 Task: Select economic empowerment as the cause.
Action: Mouse moved to (851, 120)
Screenshot: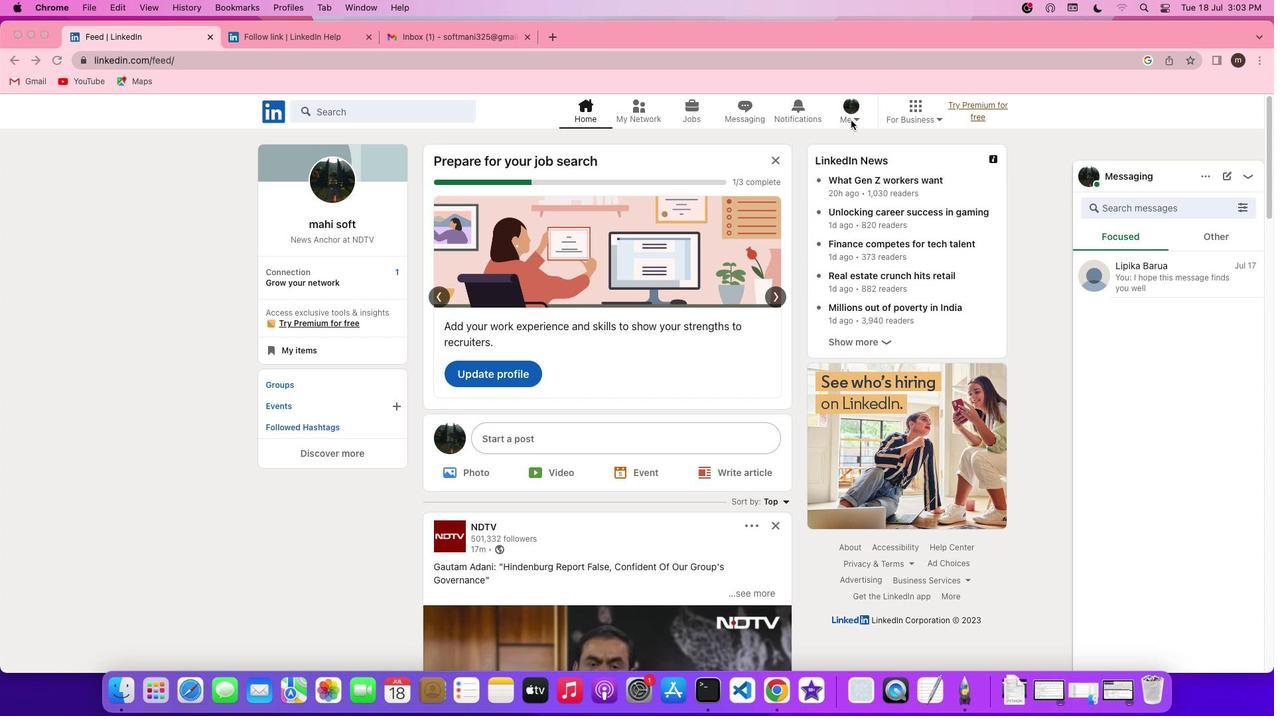 
Action: Mouse pressed left at (851, 120)
Screenshot: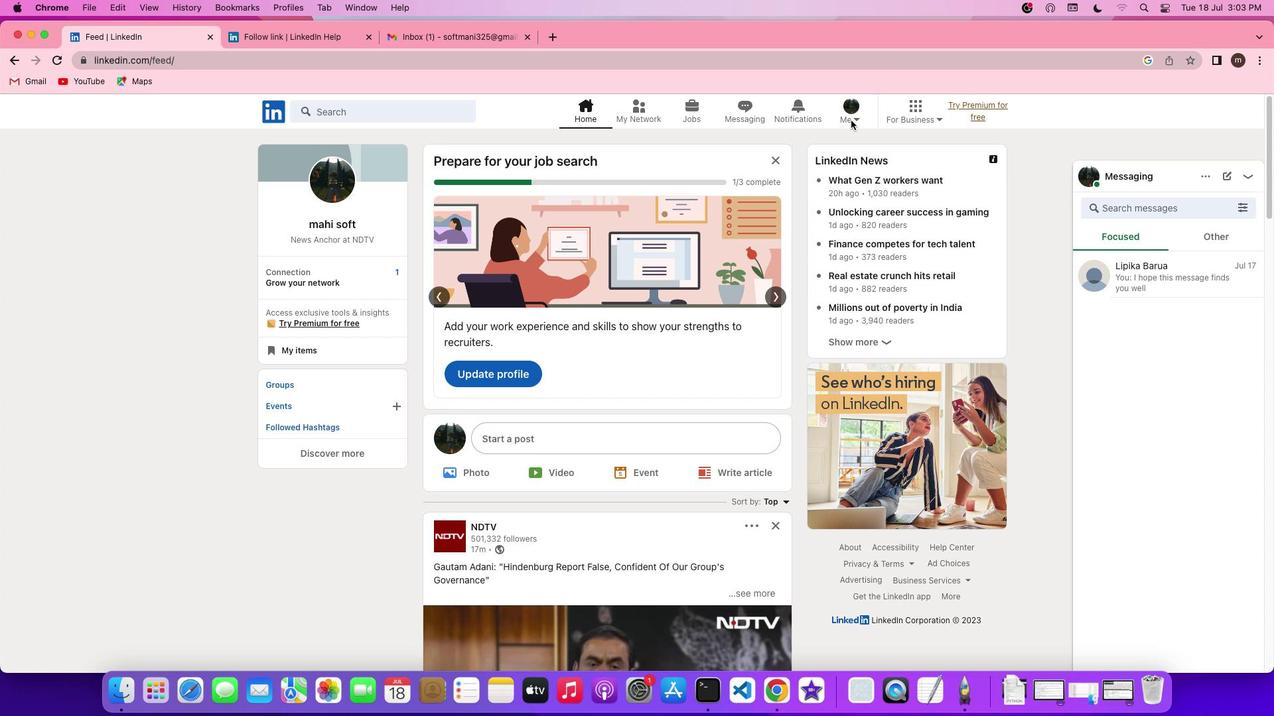 
Action: Mouse moved to (857, 118)
Screenshot: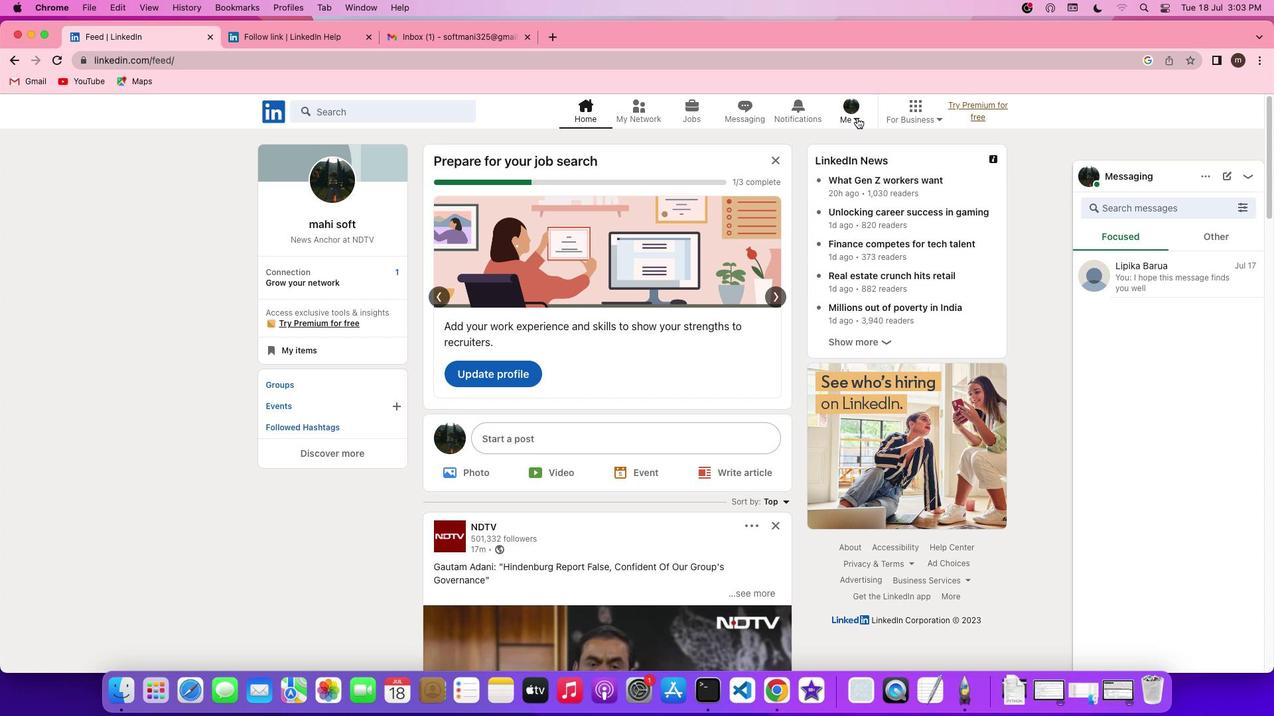 
Action: Mouse pressed left at (857, 118)
Screenshot: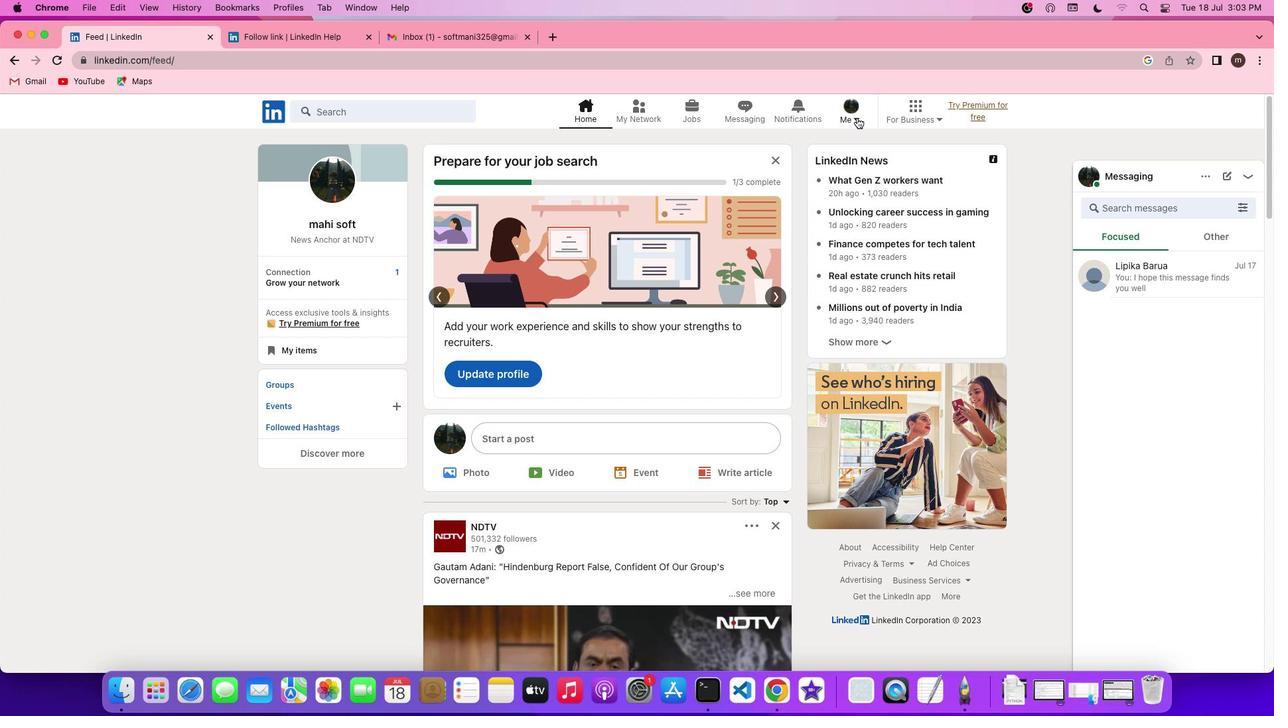
Action: Mouse moved to (821, 190)
Screenshot: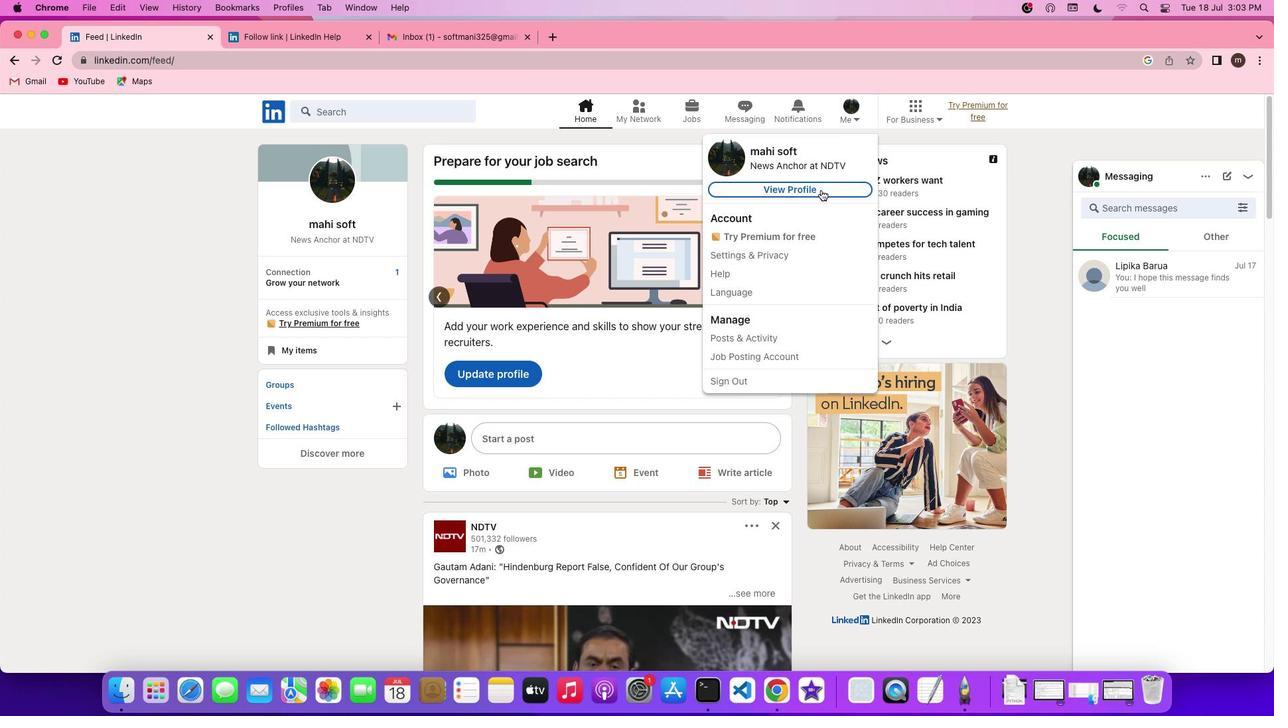 
Action: Mouse pressed left at (821, 190)
Screenshot: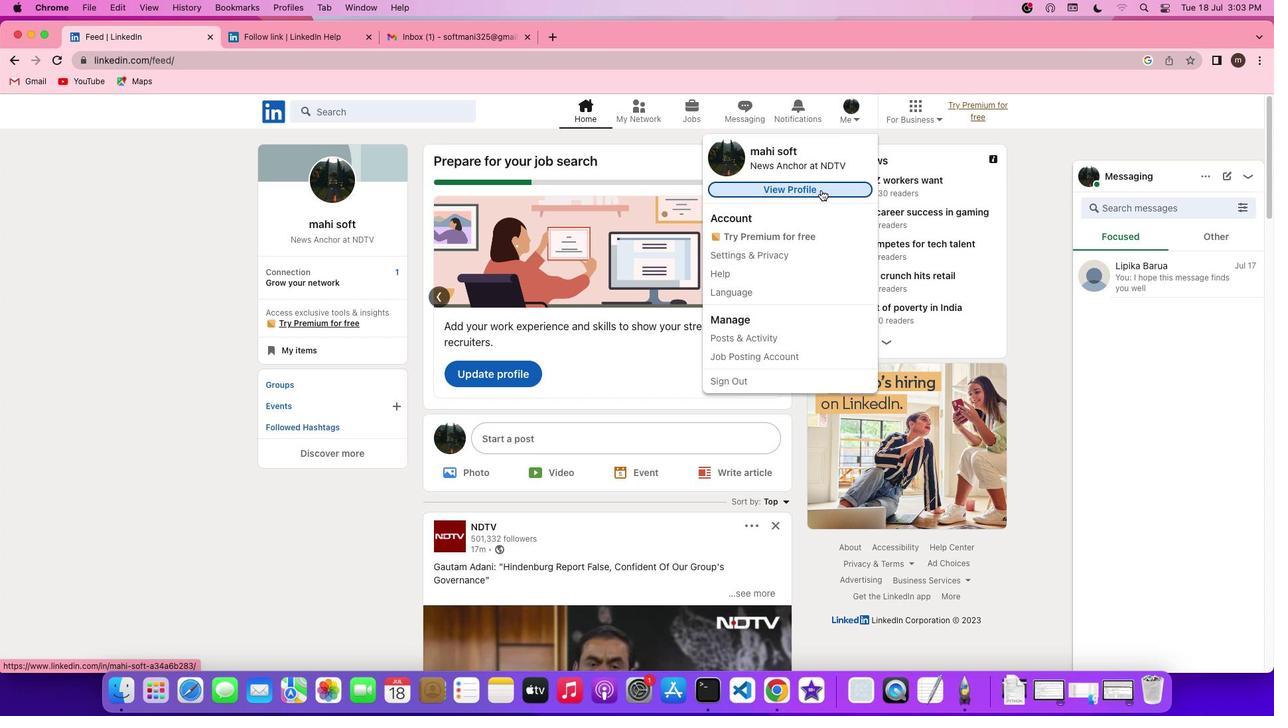
Action: Mouse moved to (422, 400)
Screenshot: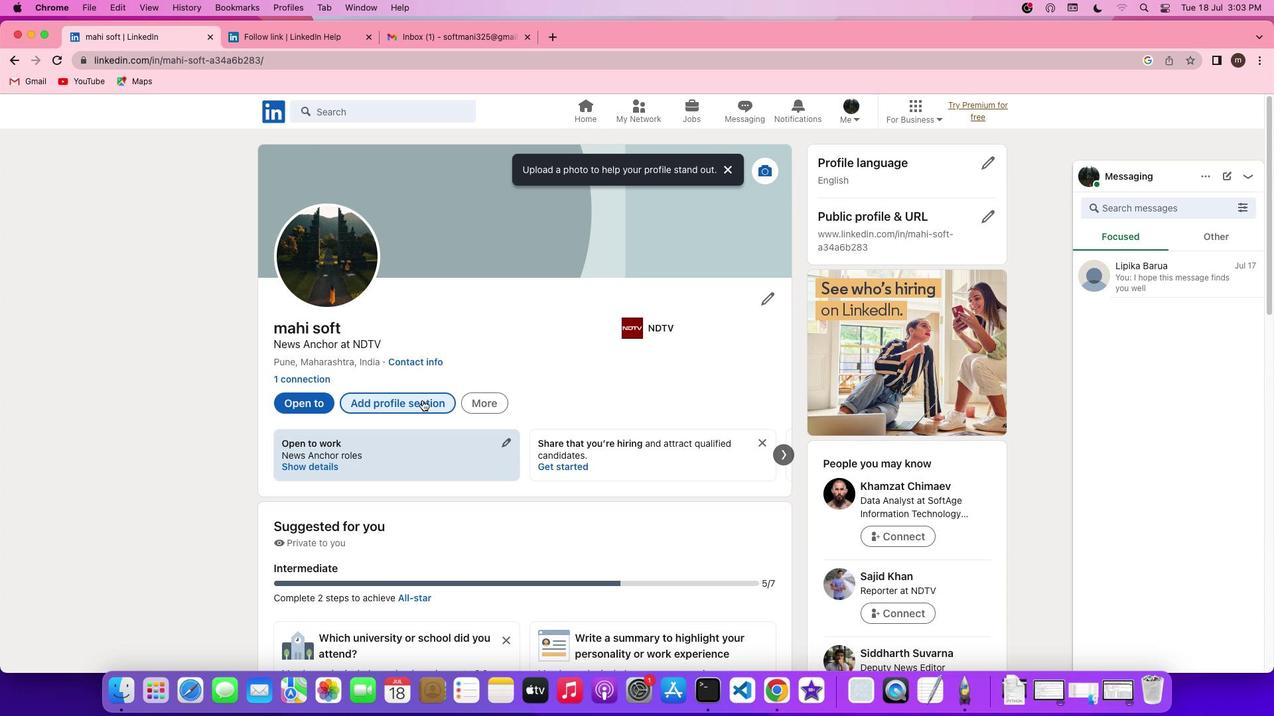
Action: Mouse pressed left at (422, 400)
Screenshot: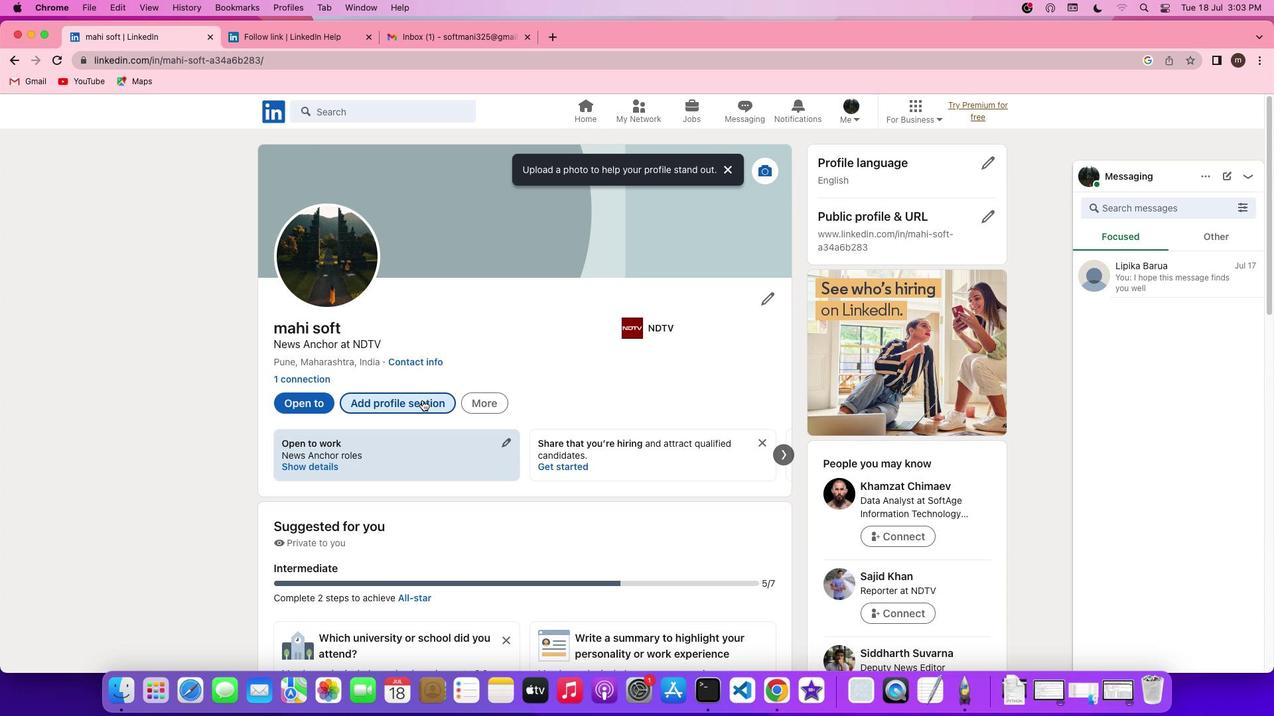 
Action: Mouse moved to (507, 427)
Screenshot: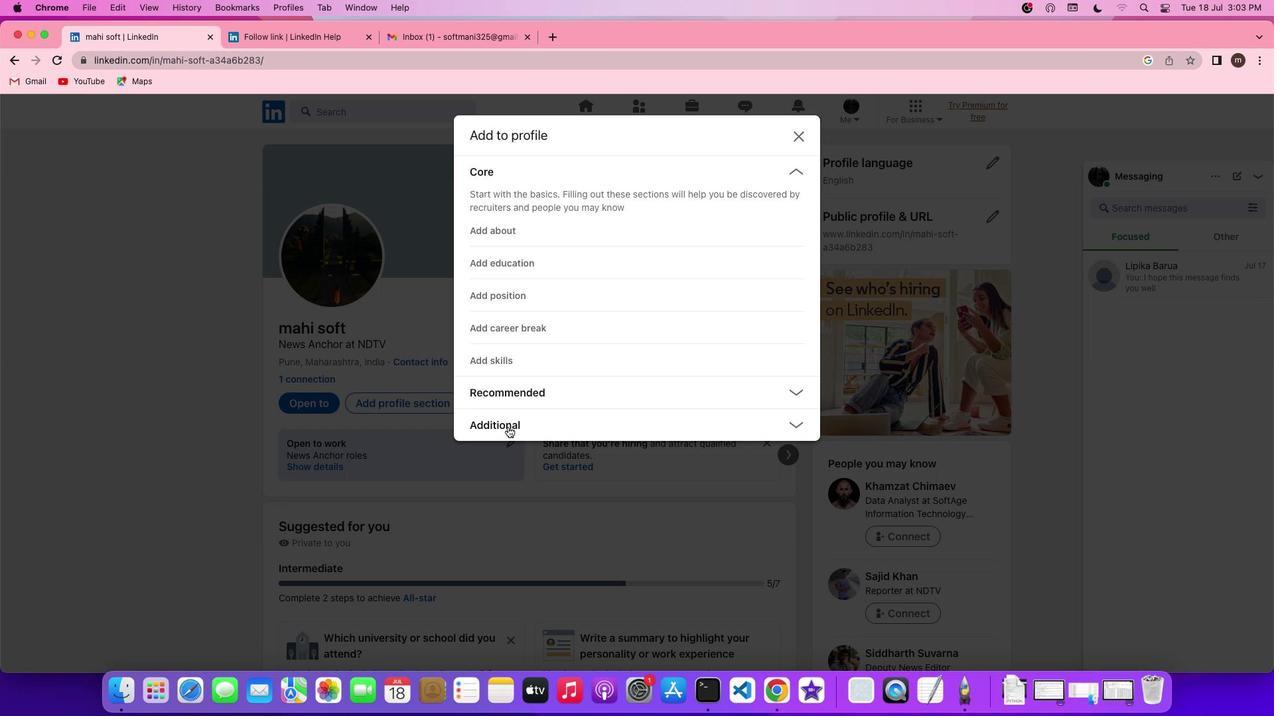 
Action: Mouse pressed left at (507, 427)
Screenshot: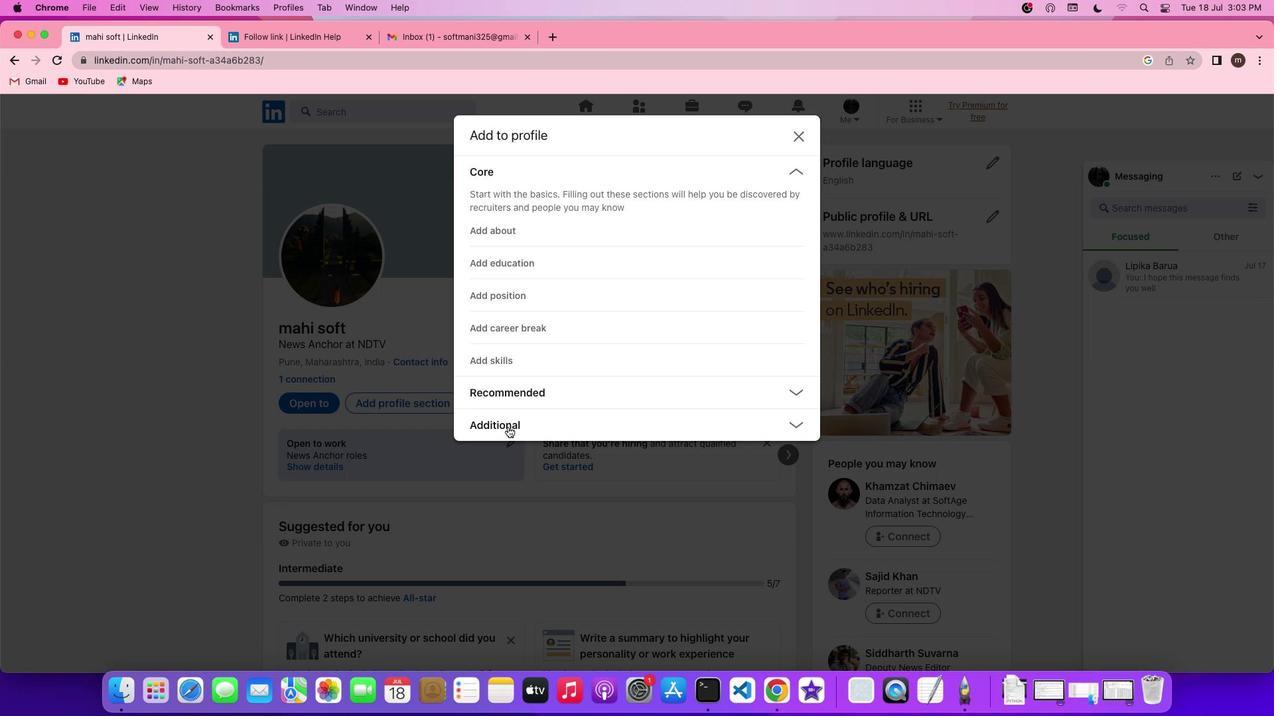 
Action: Mouse moved to (527, 298)
Screenshot: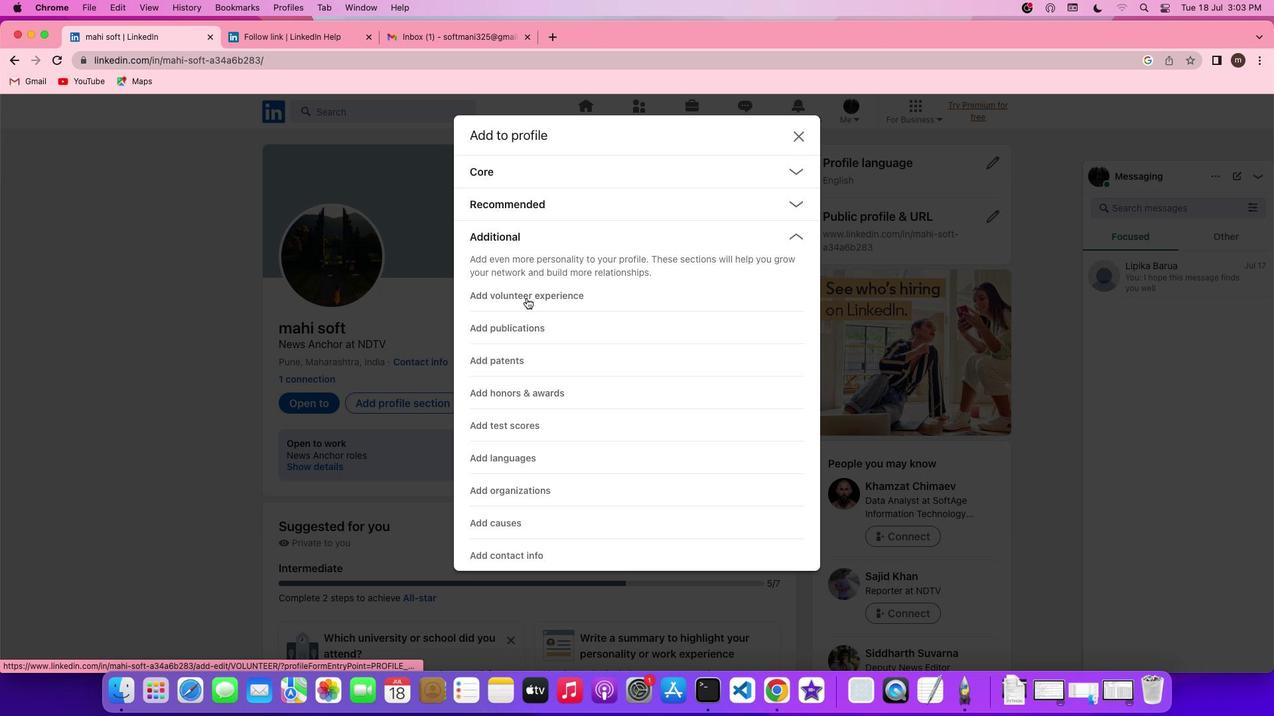 
Action: Mouse pressed left at (527, 298)
Screenshot: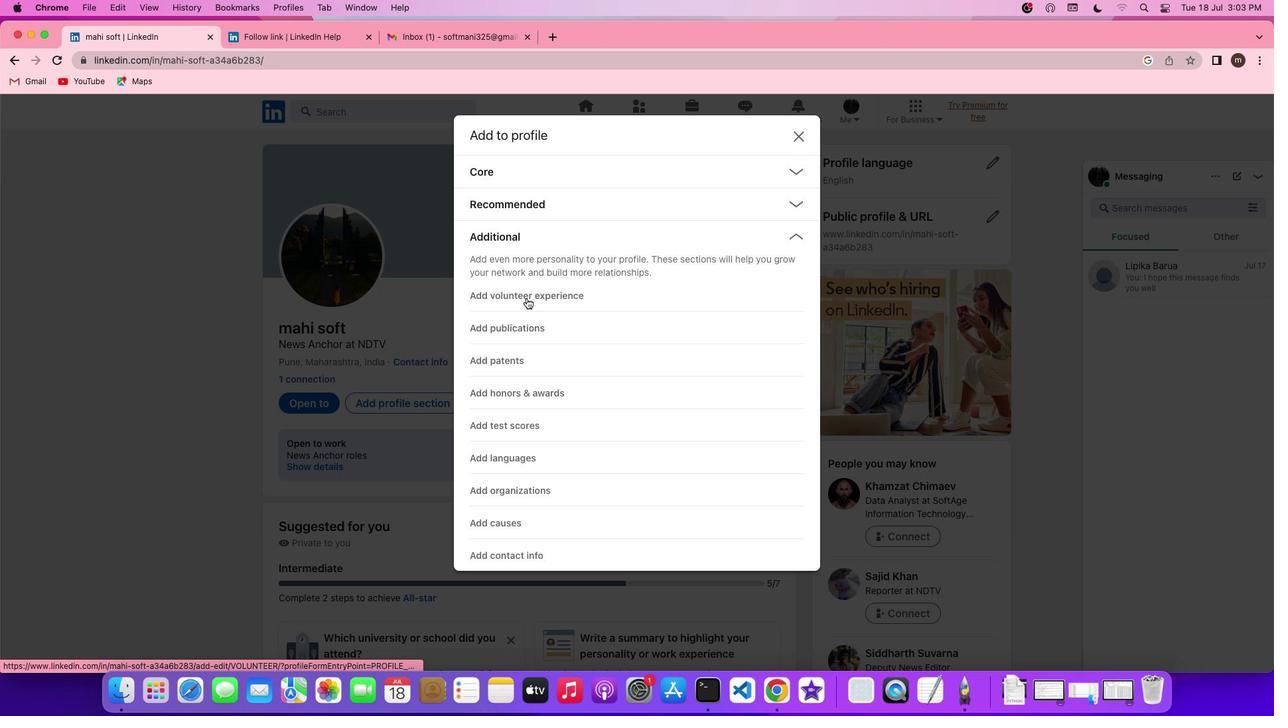 
Action: Mouse moved to (855, 321)
Screenshot: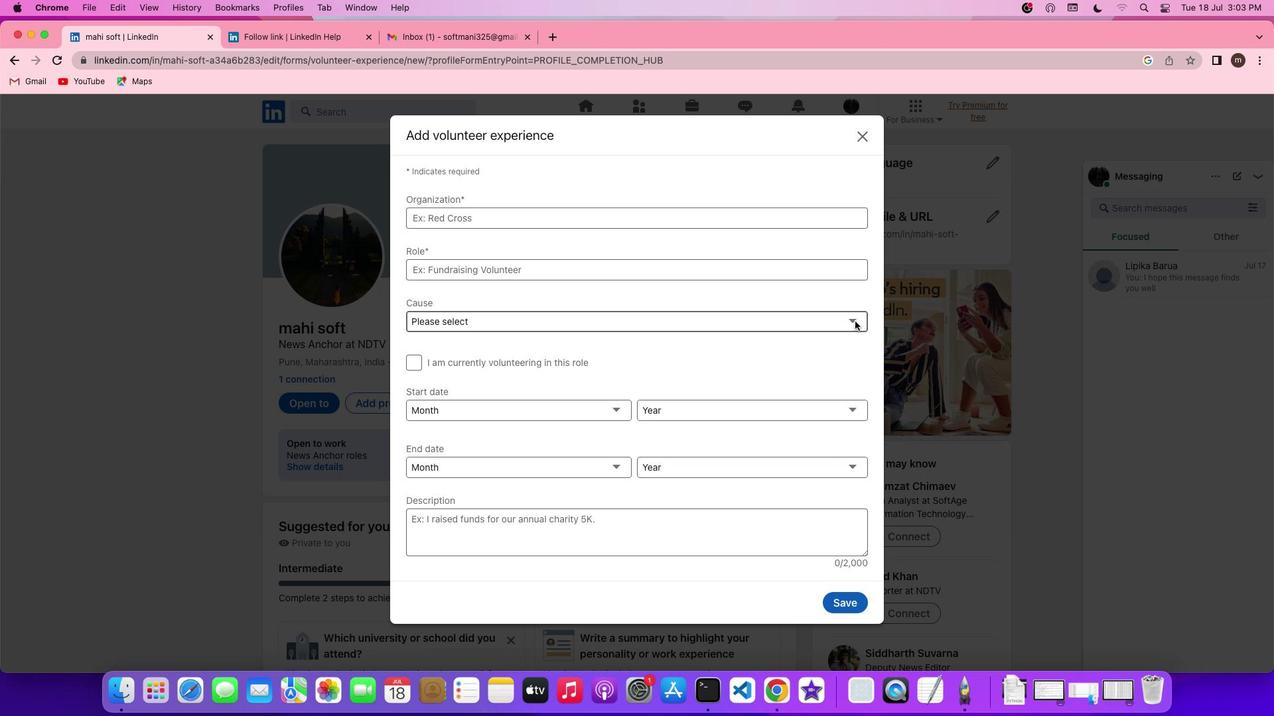 
Action: Mouse pressed left at (855, 321)
Screenshot: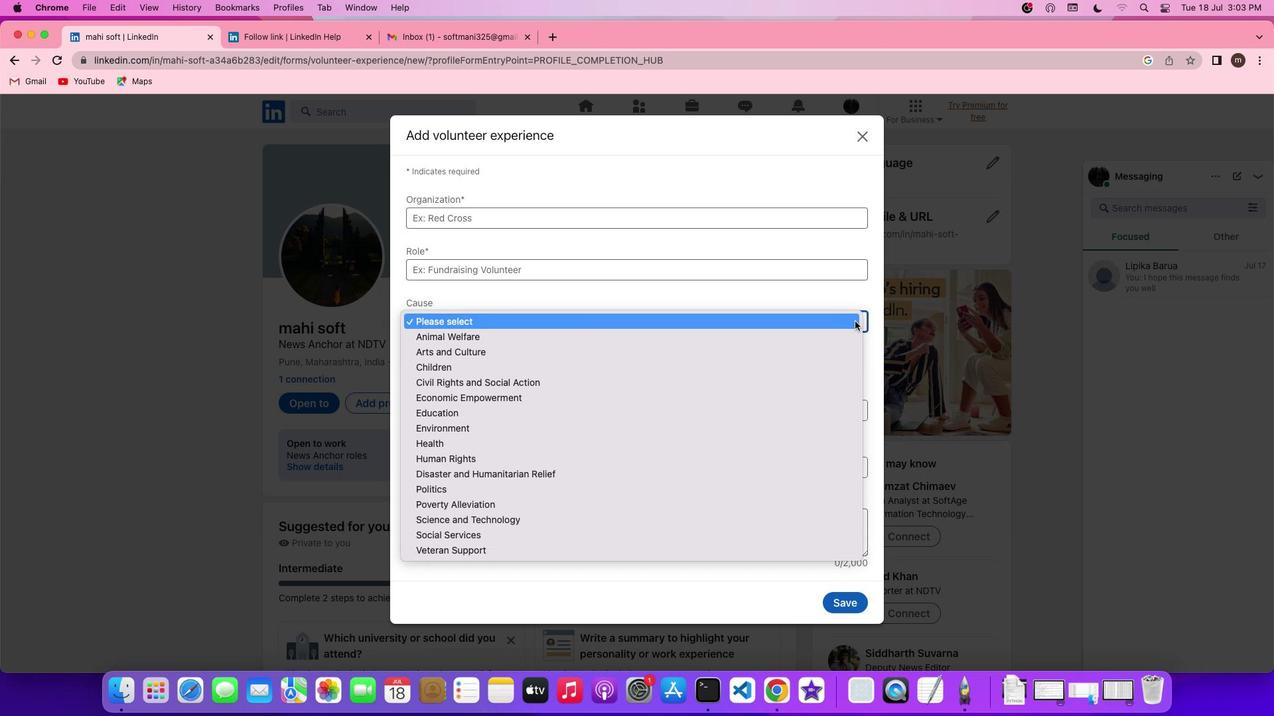 
Action: Mouse moved to (798, 396)
Screenshot: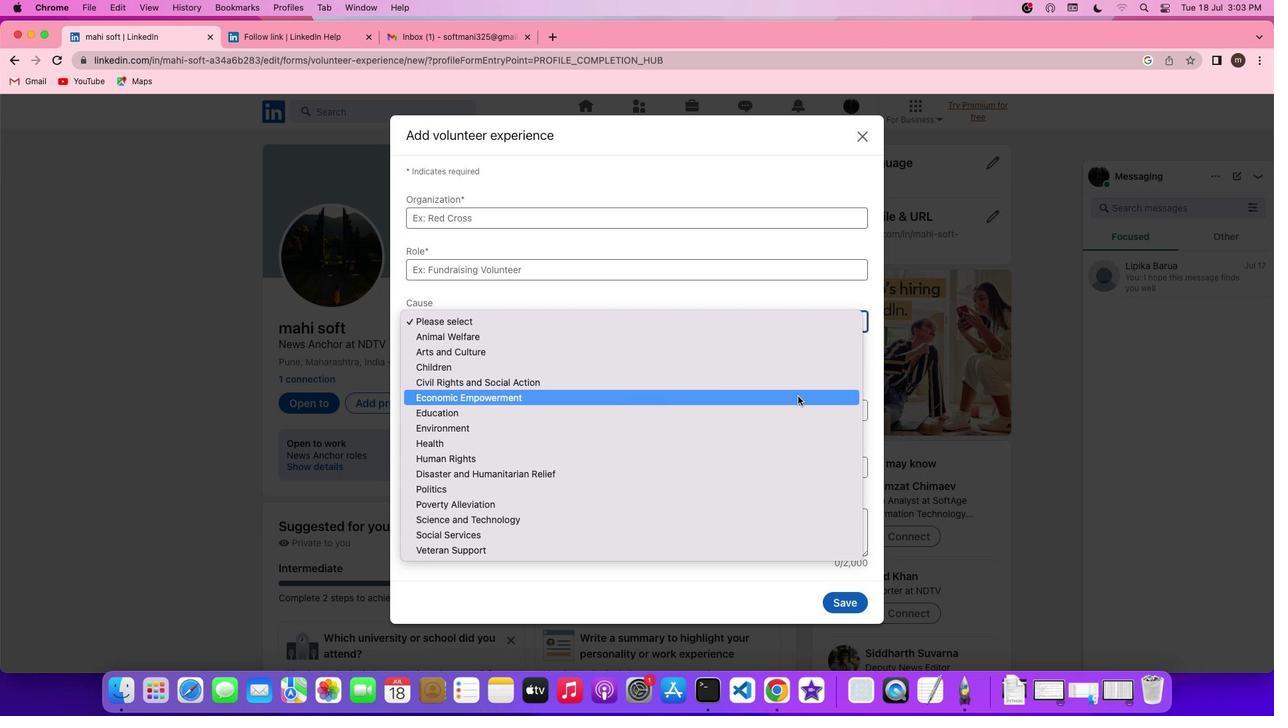 
Action: Mouse pressed left at (798, 396)
Screenshot: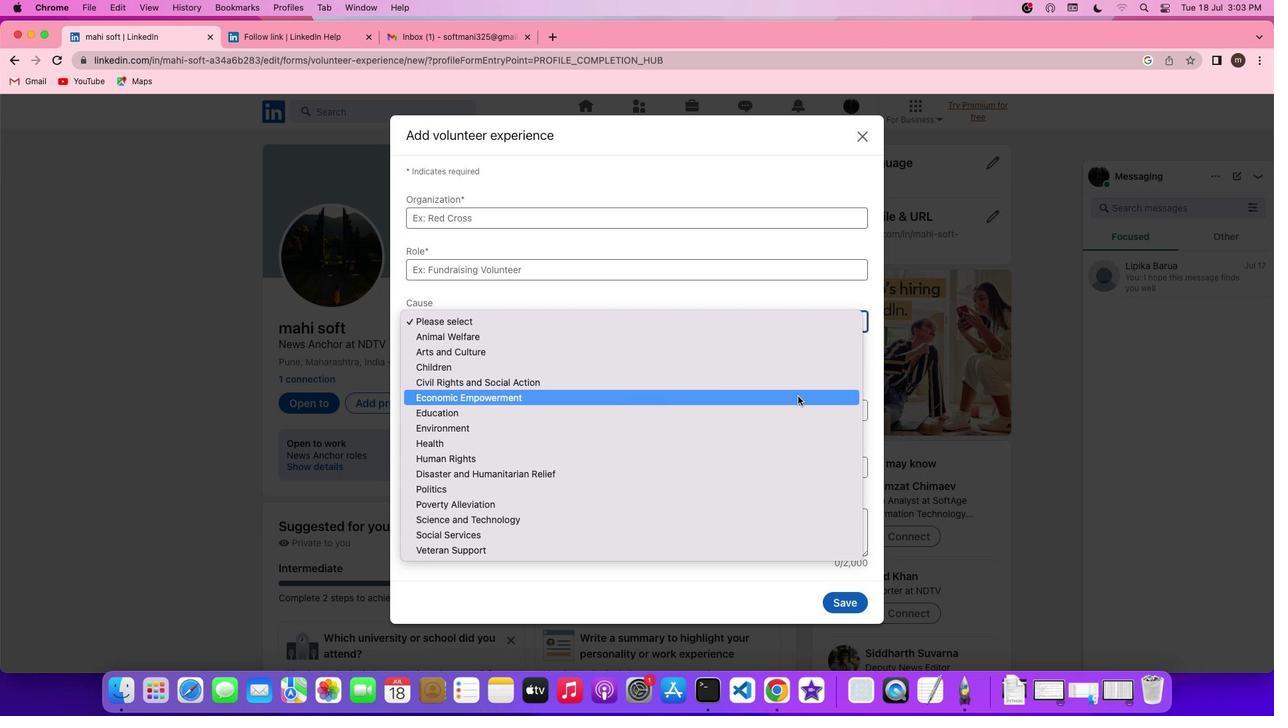 
